 Task: Filter tasks by start date for next week.
Action: Mouse moved to (16, 140)
Screenshot: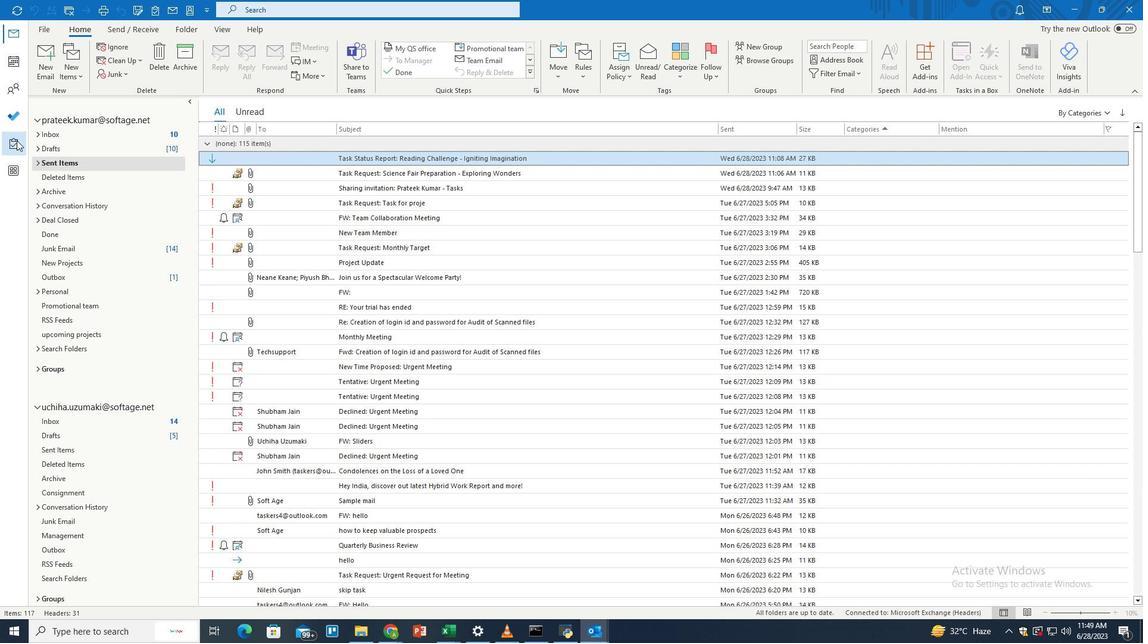 
Action: Mouse pressed left at (16, 140)
Screenshot: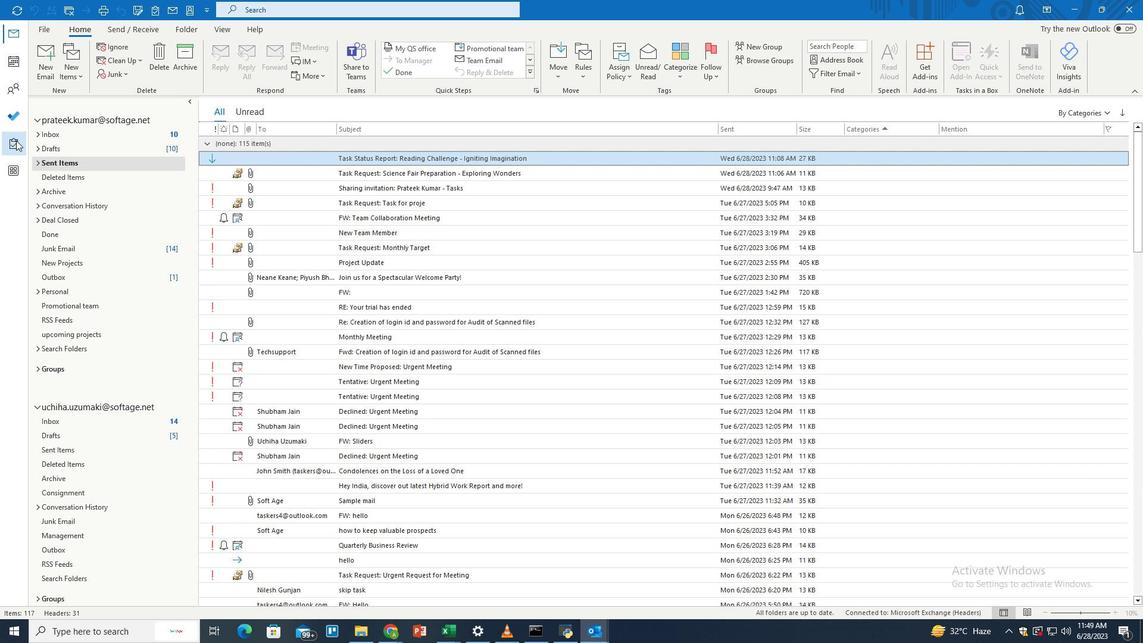 
Action: Mouse moved to (390, 12)
Screenshot: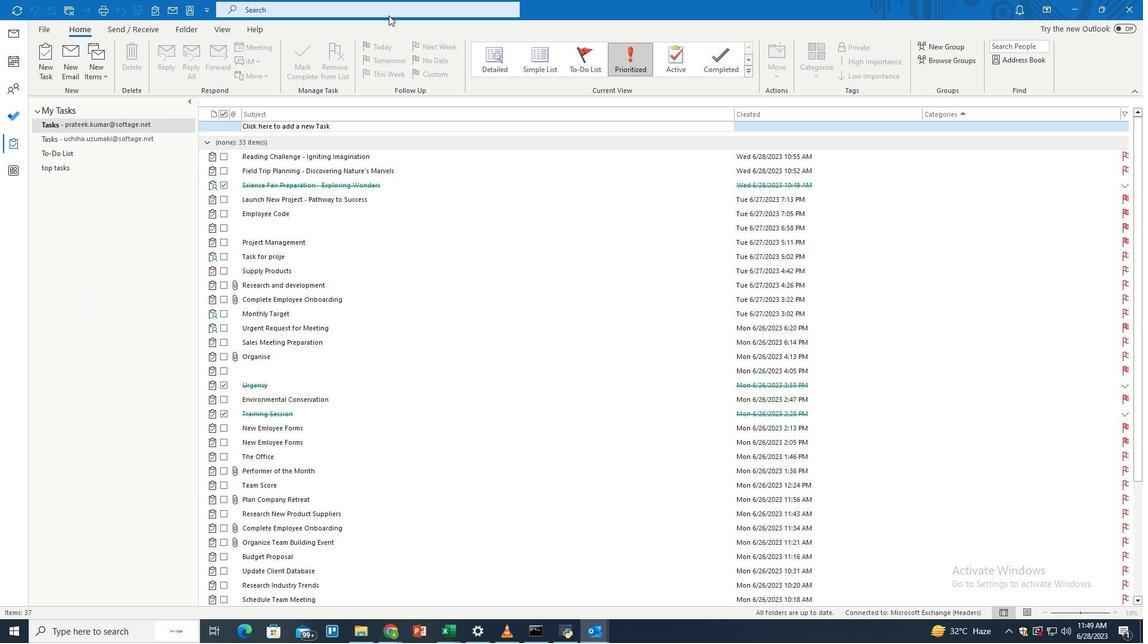 
Action: Mouse pressed left at (390, 12)
Screenshot: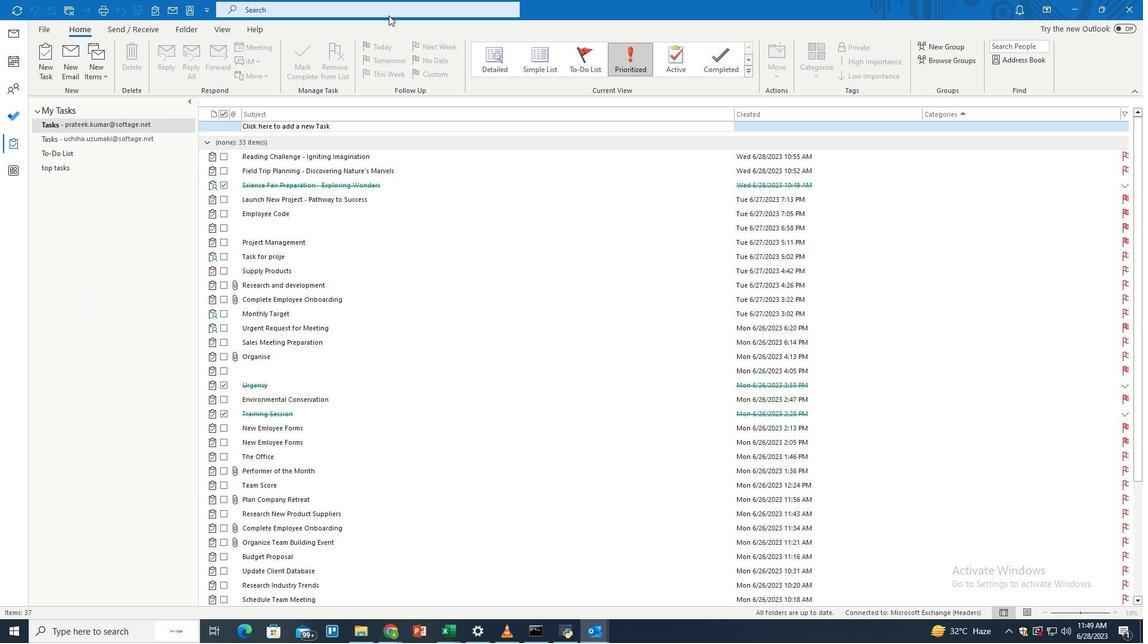 
Action: Mouse moved to (555, 8)
Screenshot: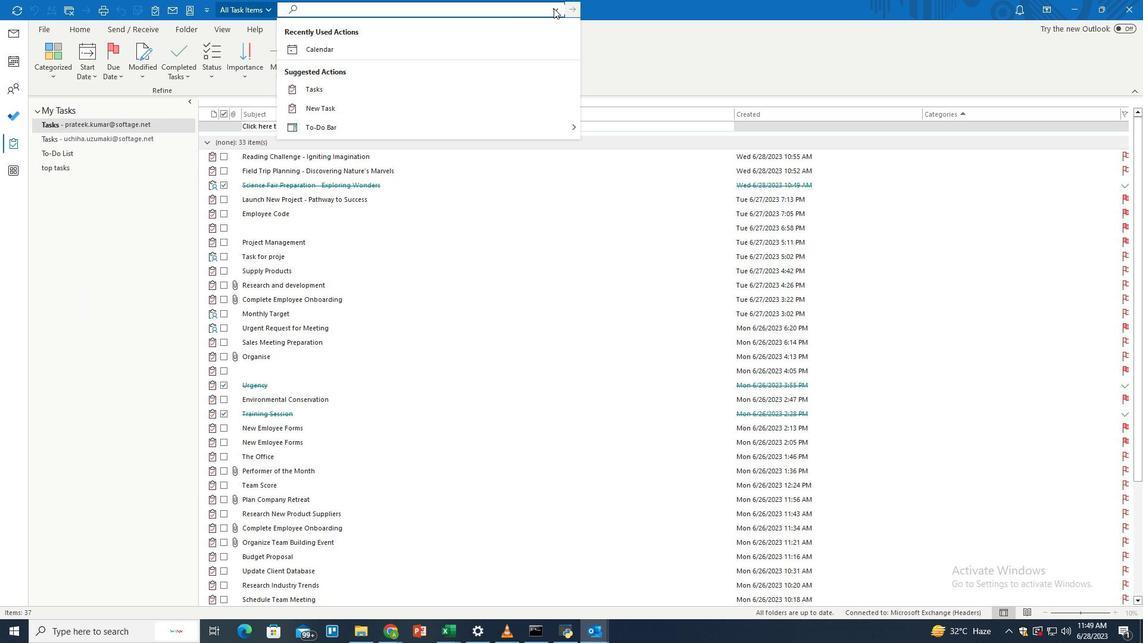 
Action: Mouse pressed left at (555, 8)
Screenshot: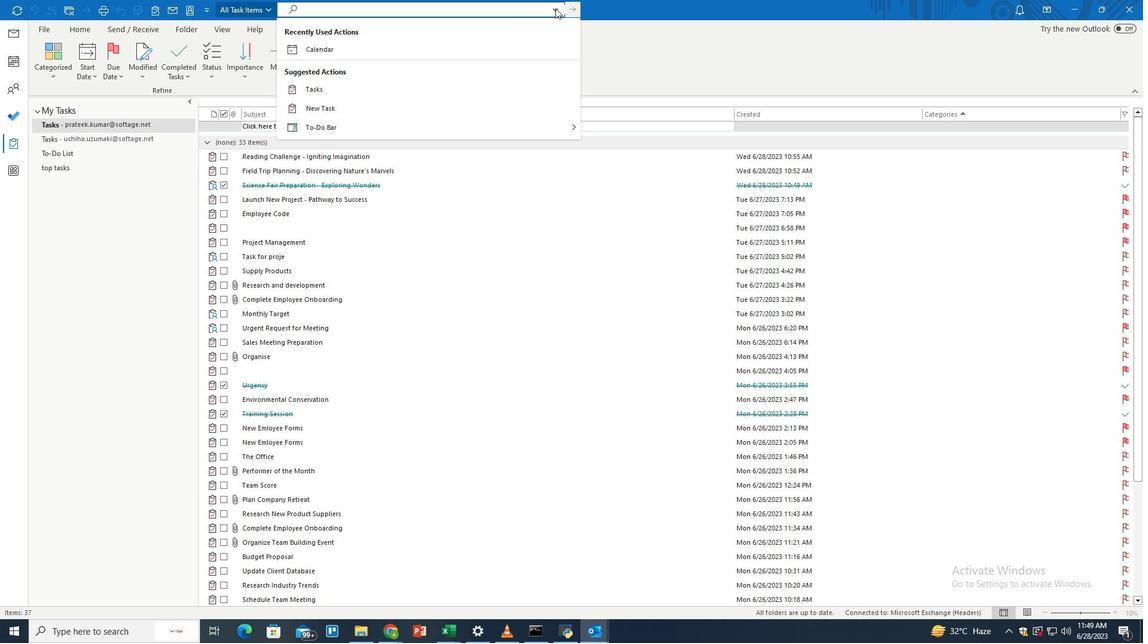 
Action: Mouse moved to (343, 216)
Screenshot: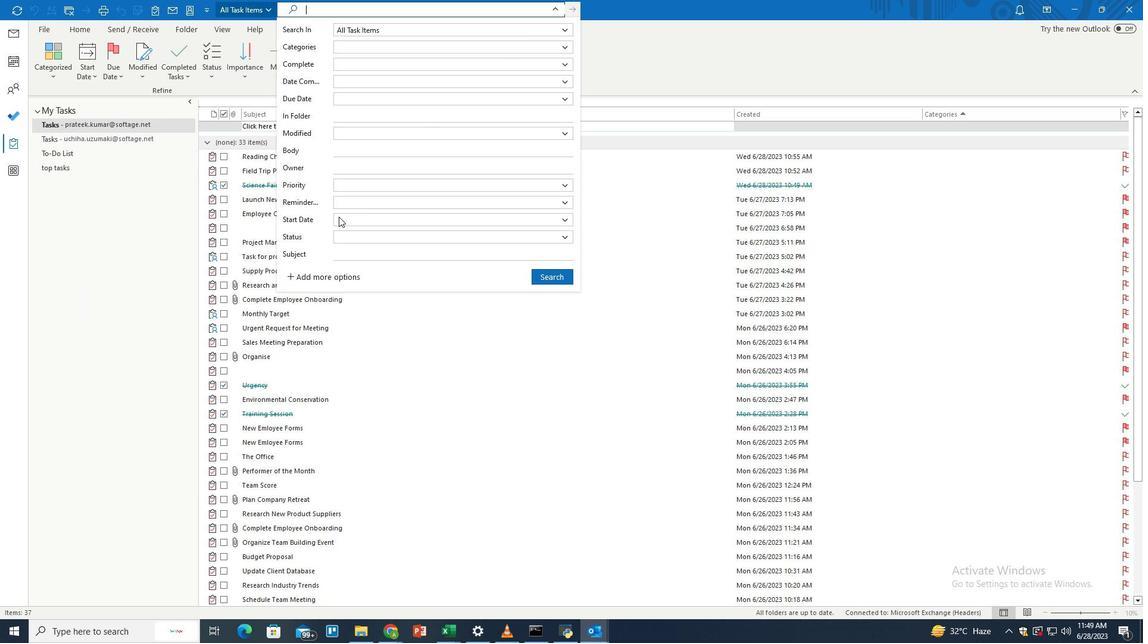 
Action: Mouse pressed left at (343, 216)
Screenshot: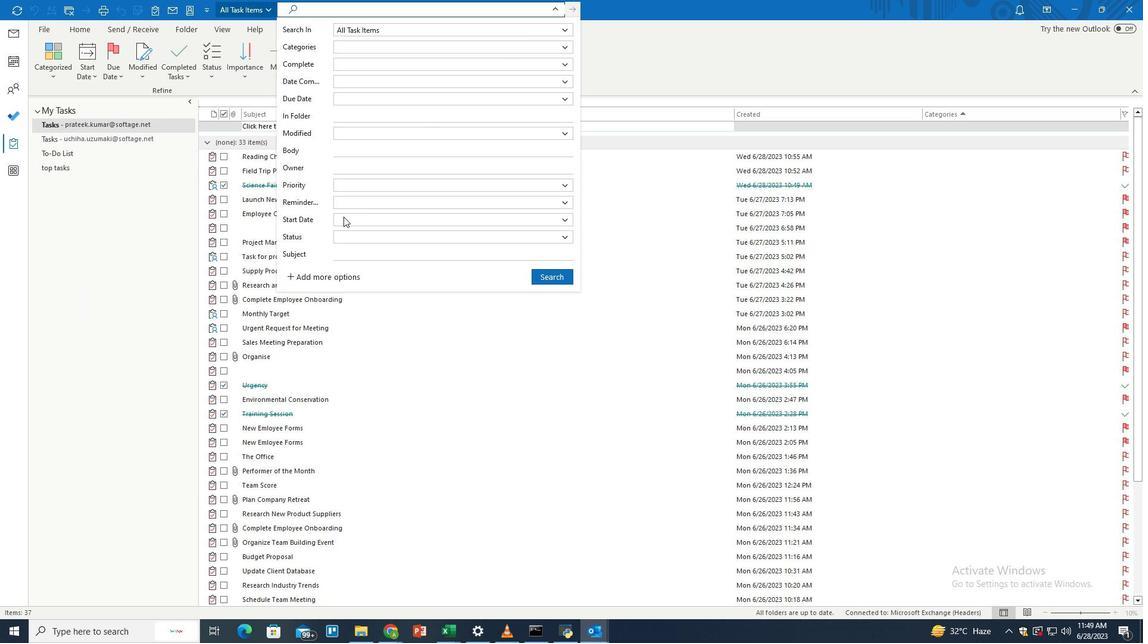 
Action: Mouse moved to (359, 289)
Screenshot: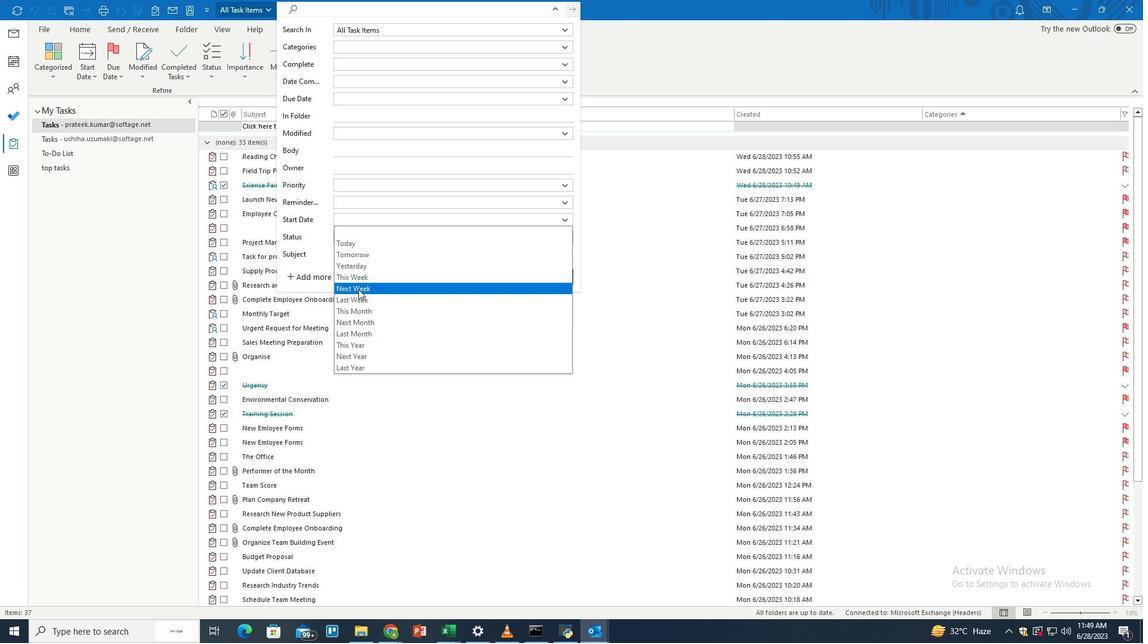 
Action: Mouse pressed left at (359, 289)
Screenshot: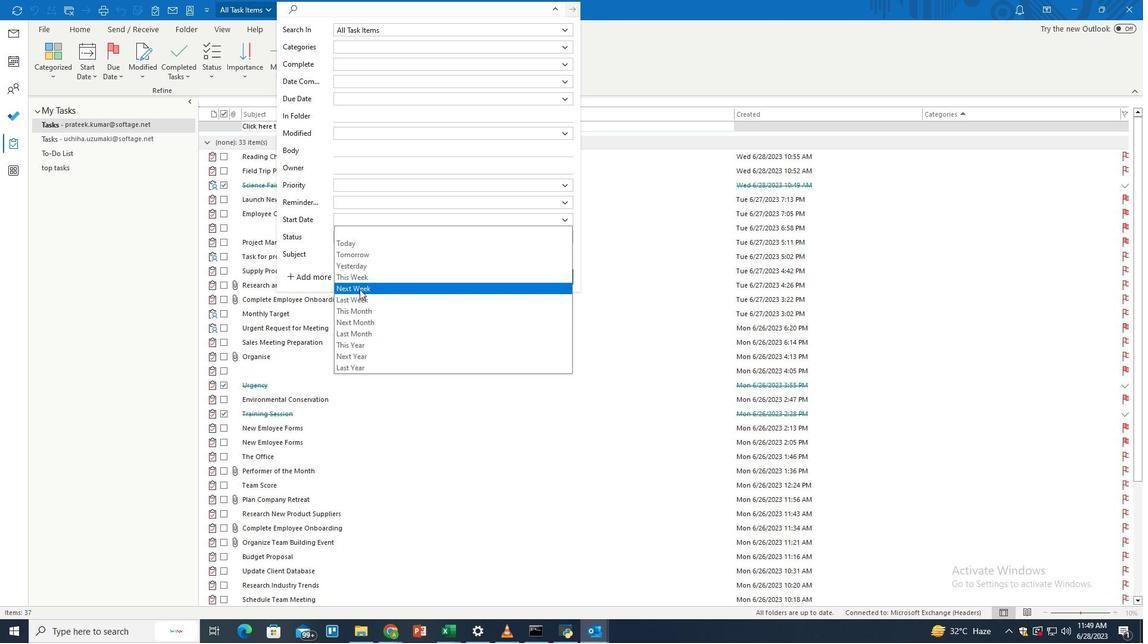 
Action: Mouse moved to (545, 278)
Screenshot: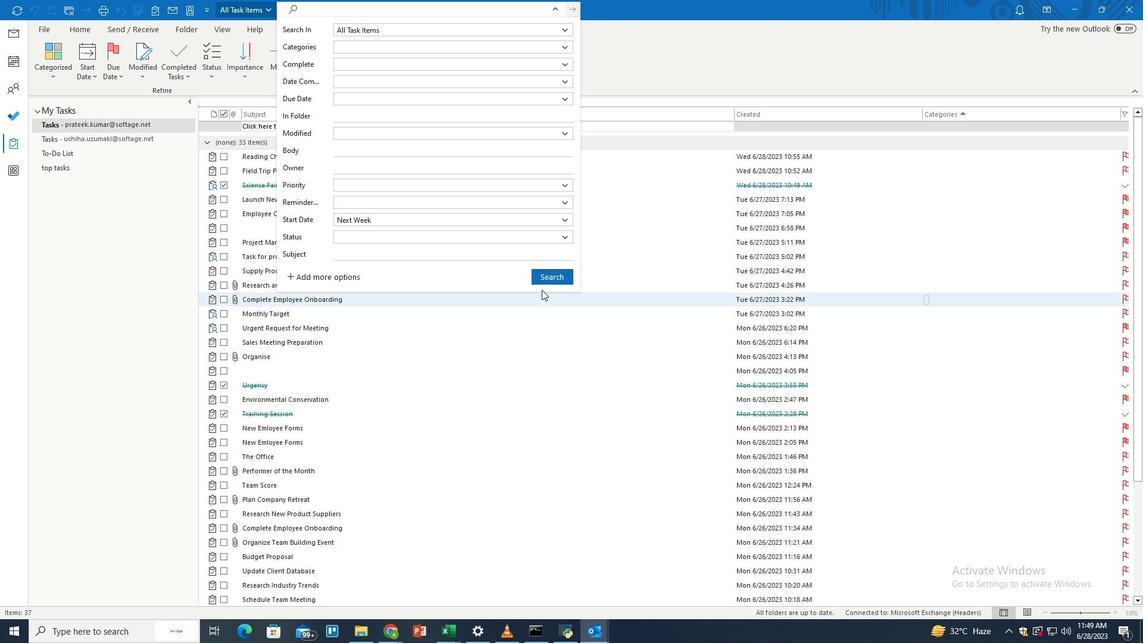 
Action: Mouse pressed left at (545, 278)
Screenshot: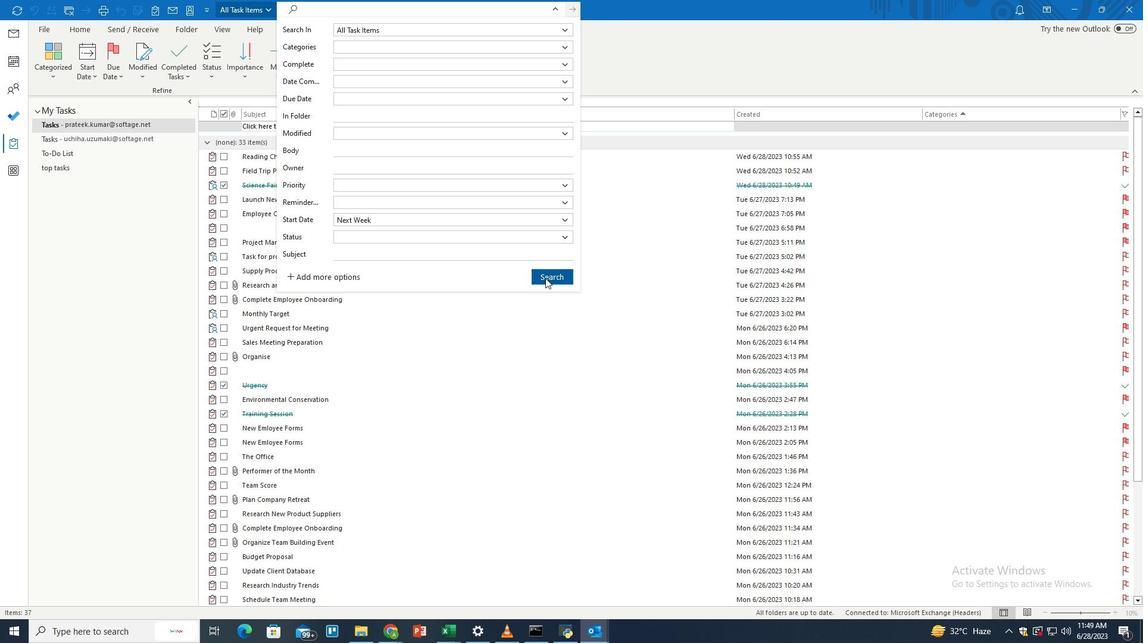 
Action: Mouse moved to (545, 277)
Screenshot: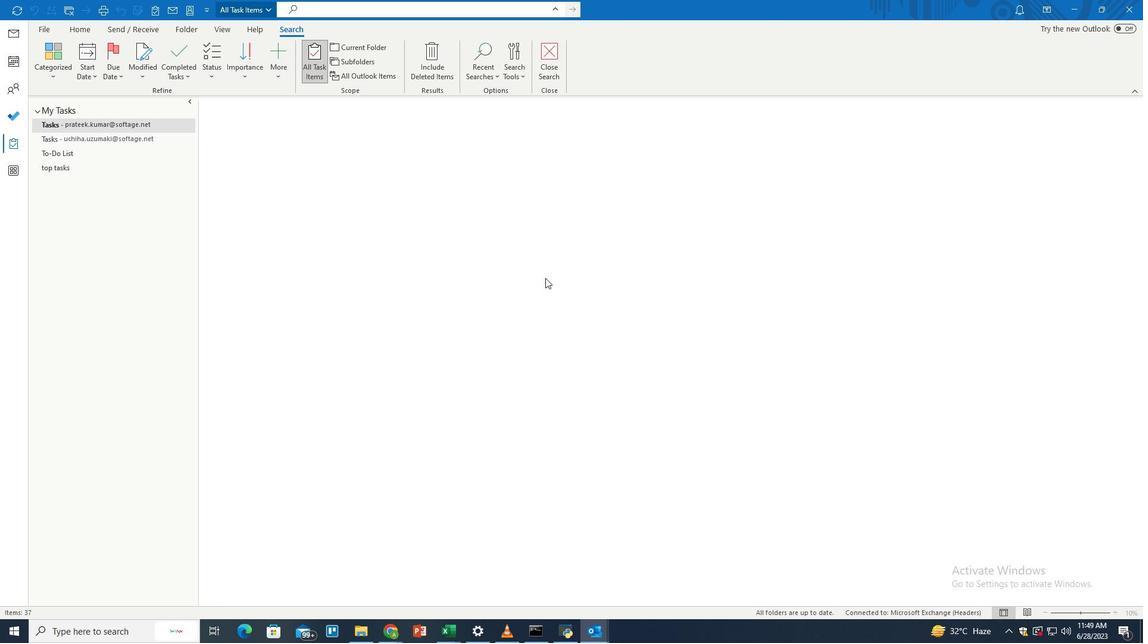 
